 Task: Add Strawberries to the cart.
Action: Mouse moved to (315, 139)
Screenshot: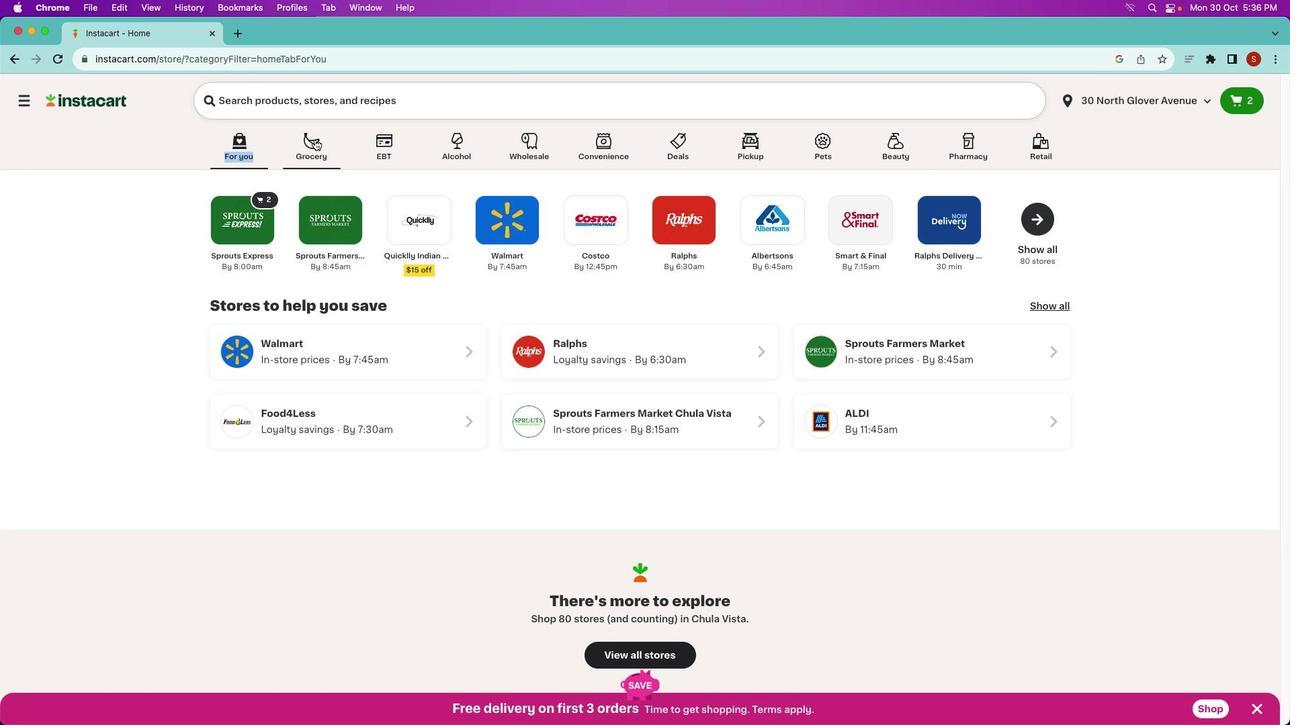 
Action: Mouse pressed left at (315, 139)
Screenshot: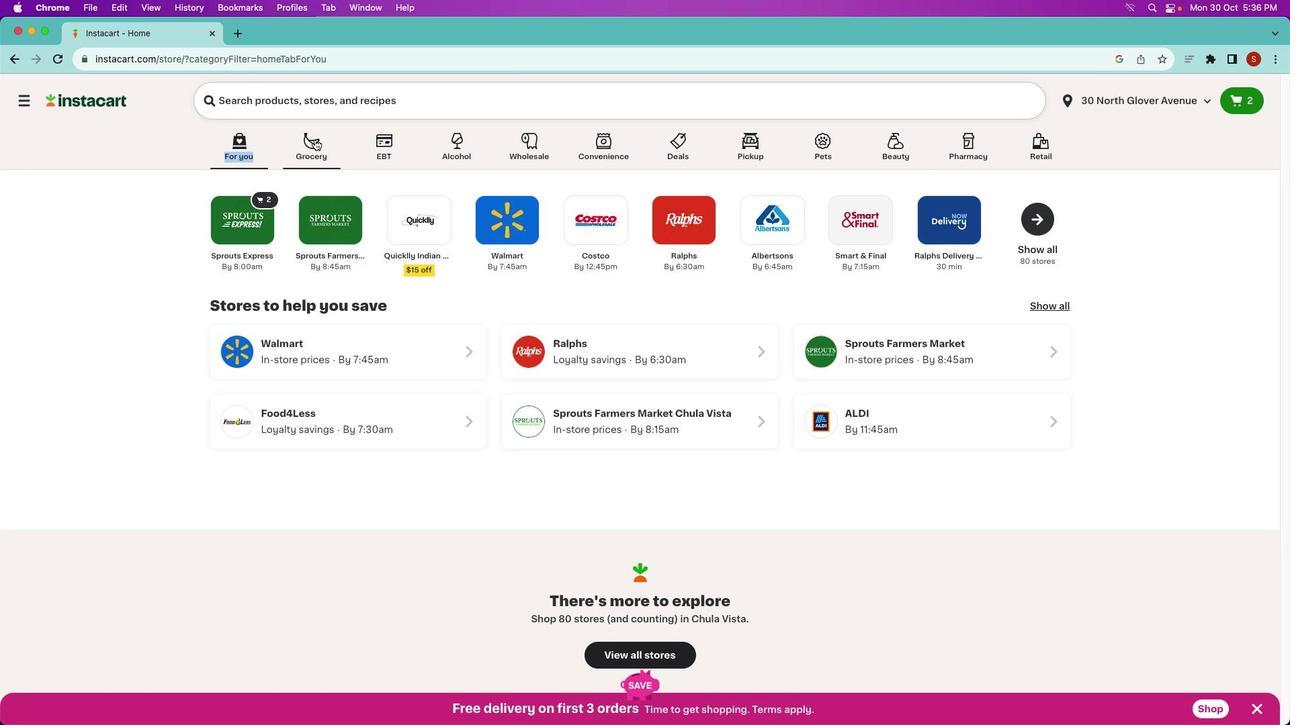 
Action: Mouse moved to (314, 139)
Screenshot: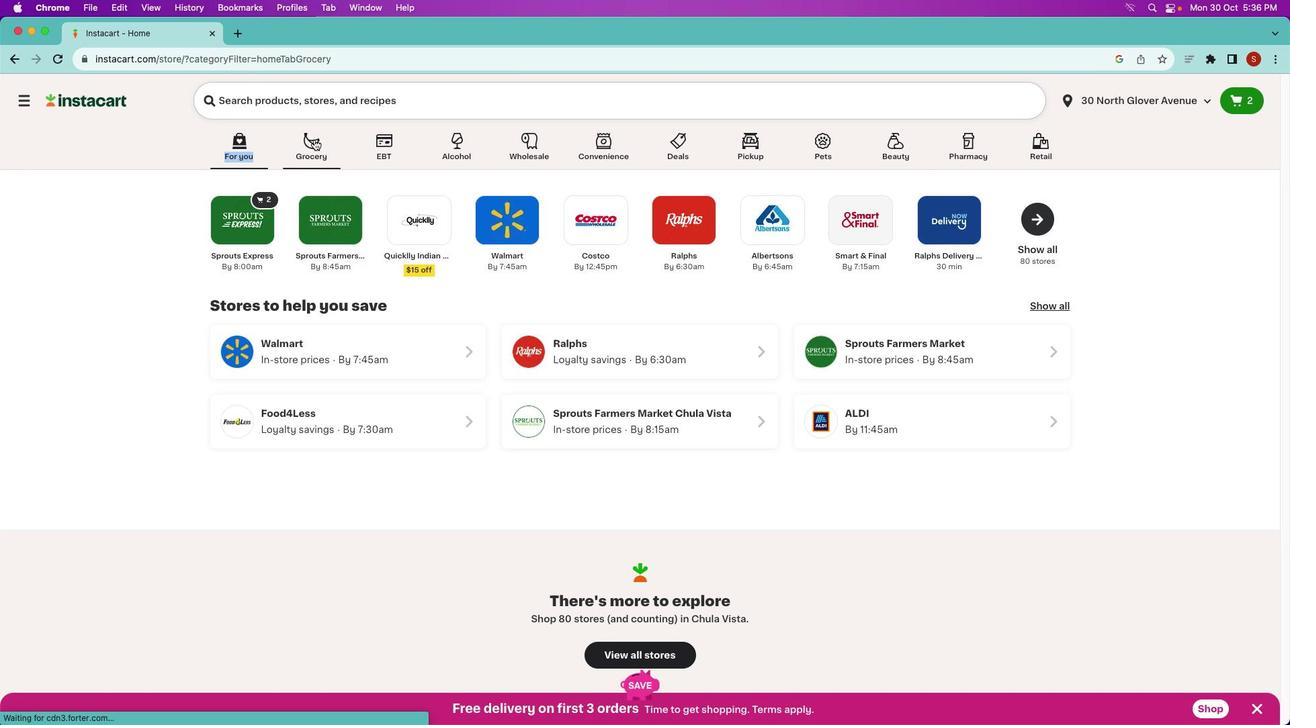 
Action: Mouse pressed left at (314, 139)
Screenshot: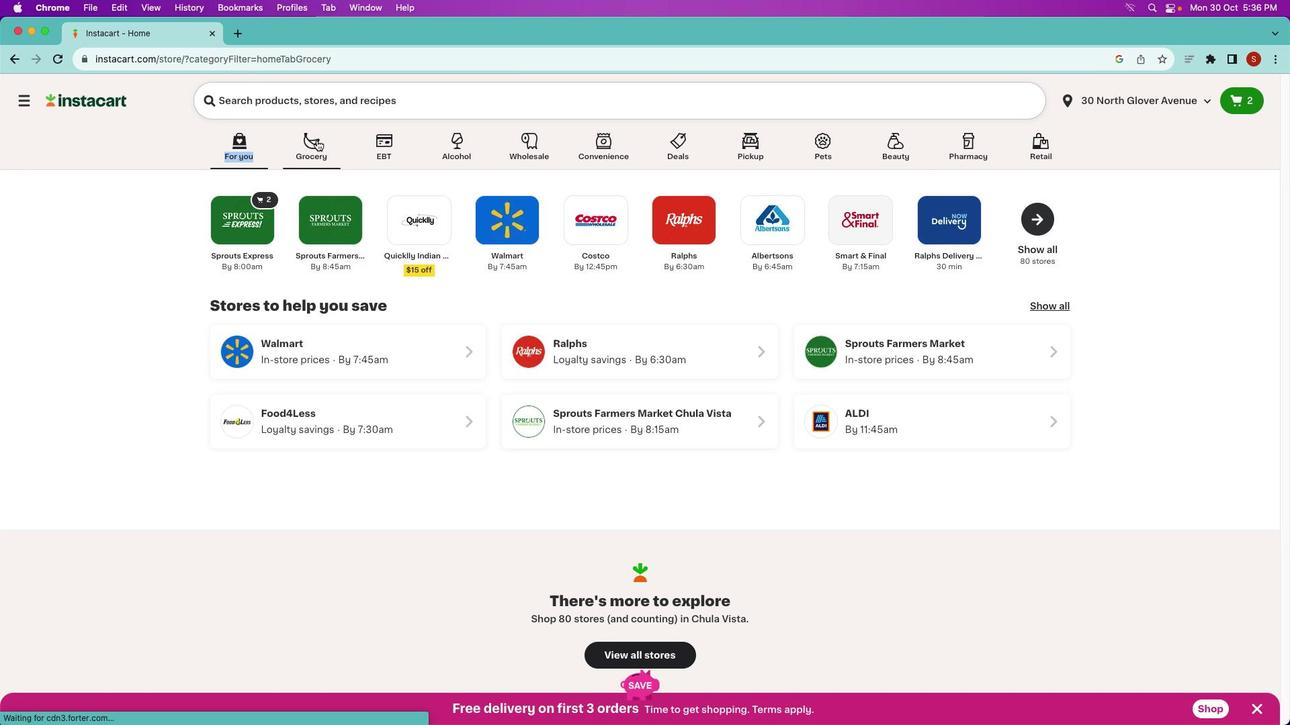 
Action: Mouse moved to (553, 345)
Screenshot: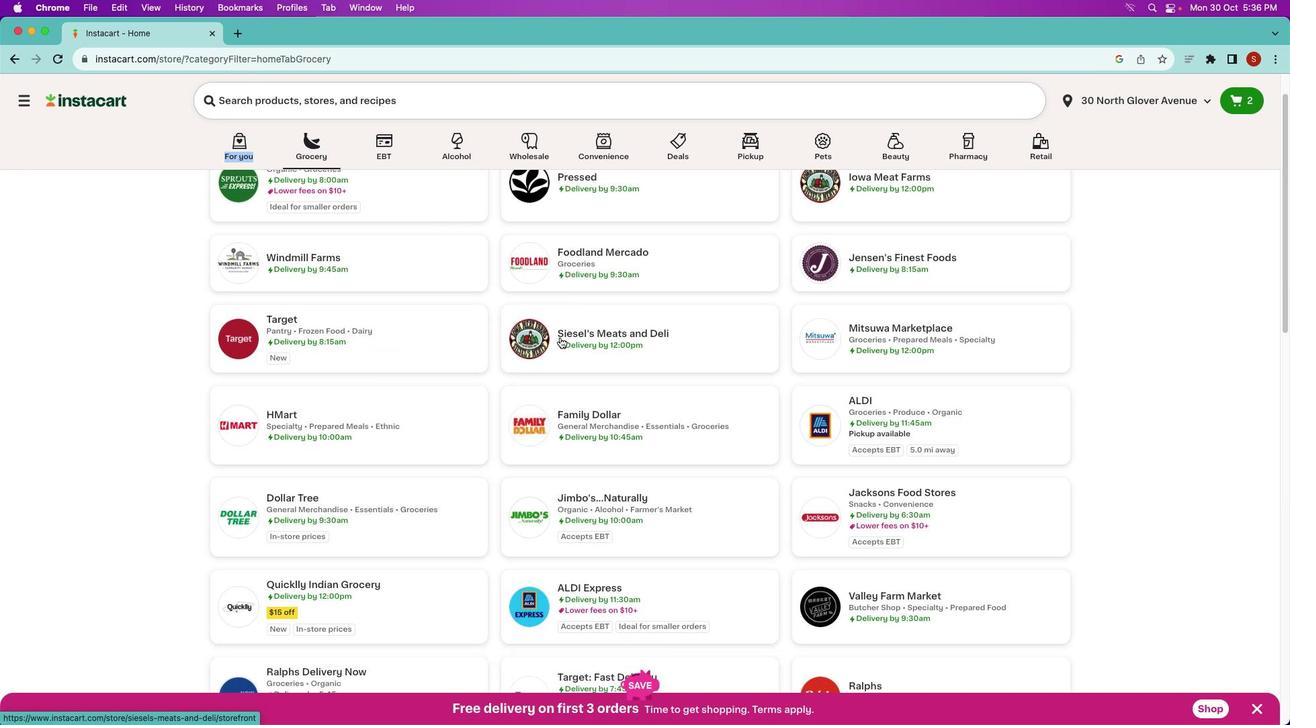 
Action: Mouse scrolled (553, 345) with delta (0, 0)
Screenshot: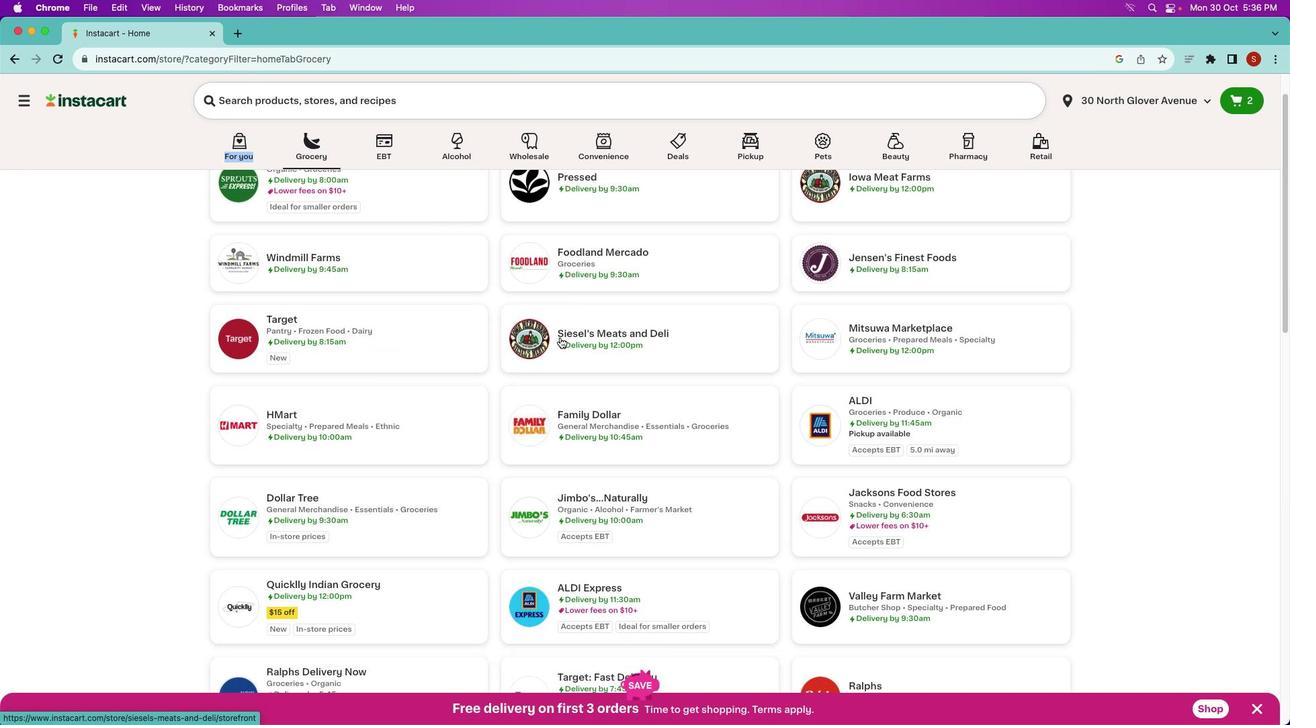 
Action: Mouse moved to (558, 340)
Screenshot: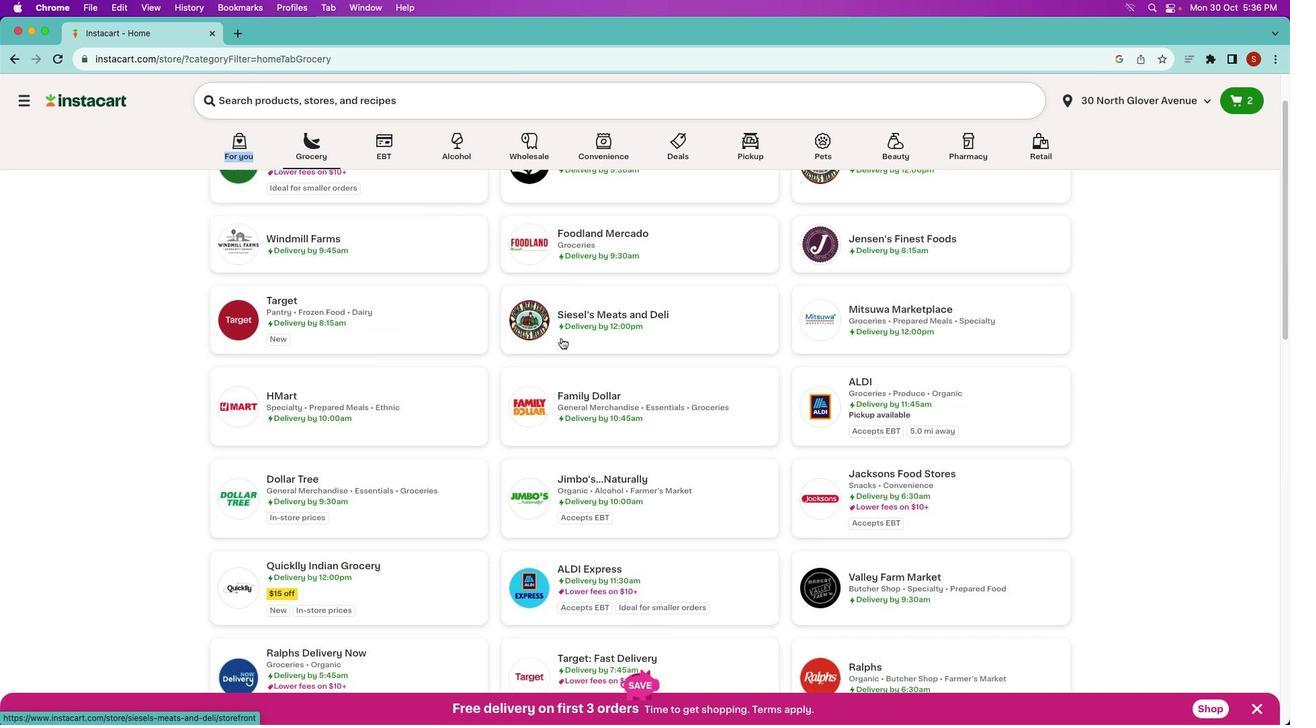 
Action: Mouse scrolled (558, 340) with delta (0, 0)
Screenshot: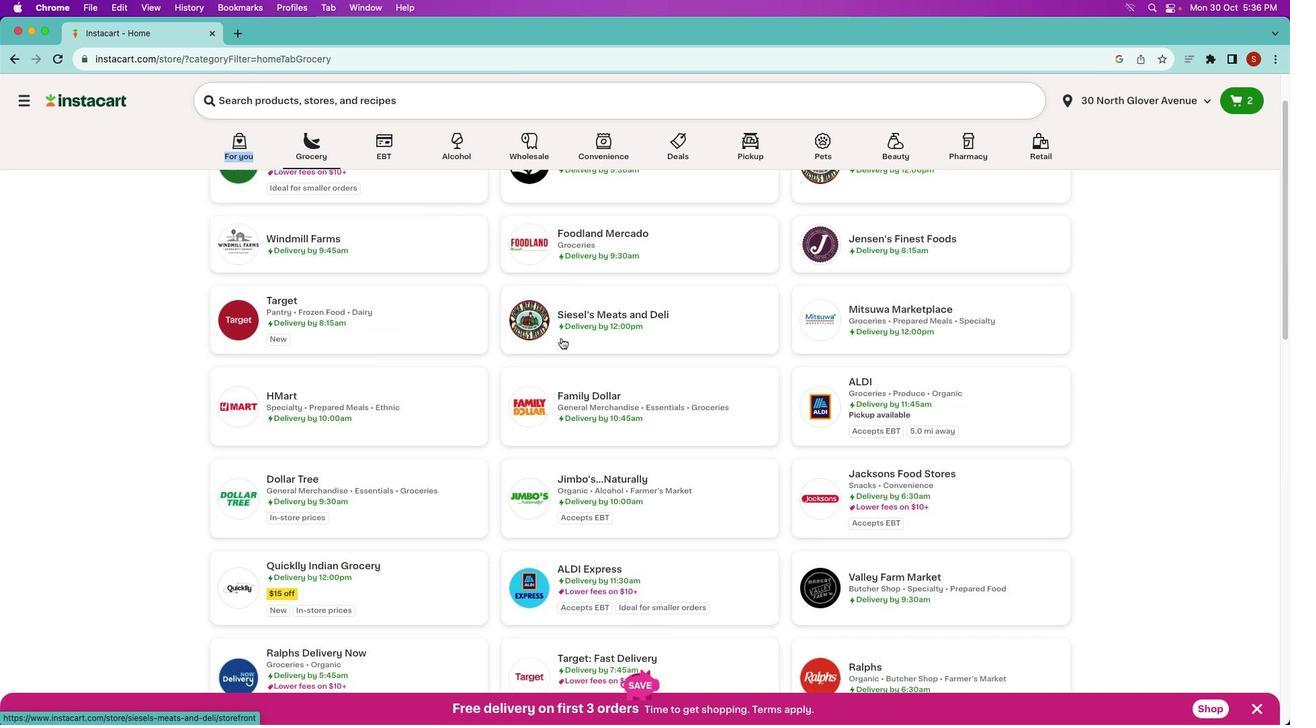 
Action: Mouse moved to (559, 339)
Screenshot: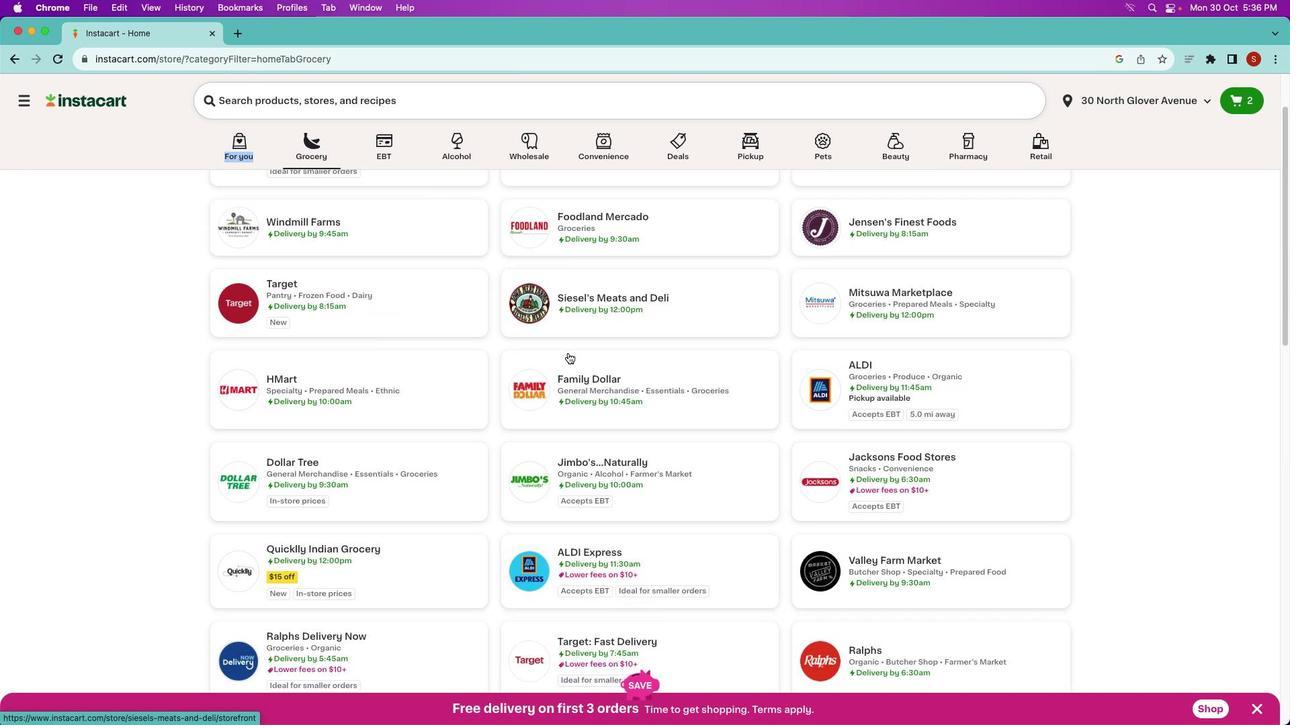 
Action: Mouse scrolled (559, 339) with delta (0, -1)
Screenshot: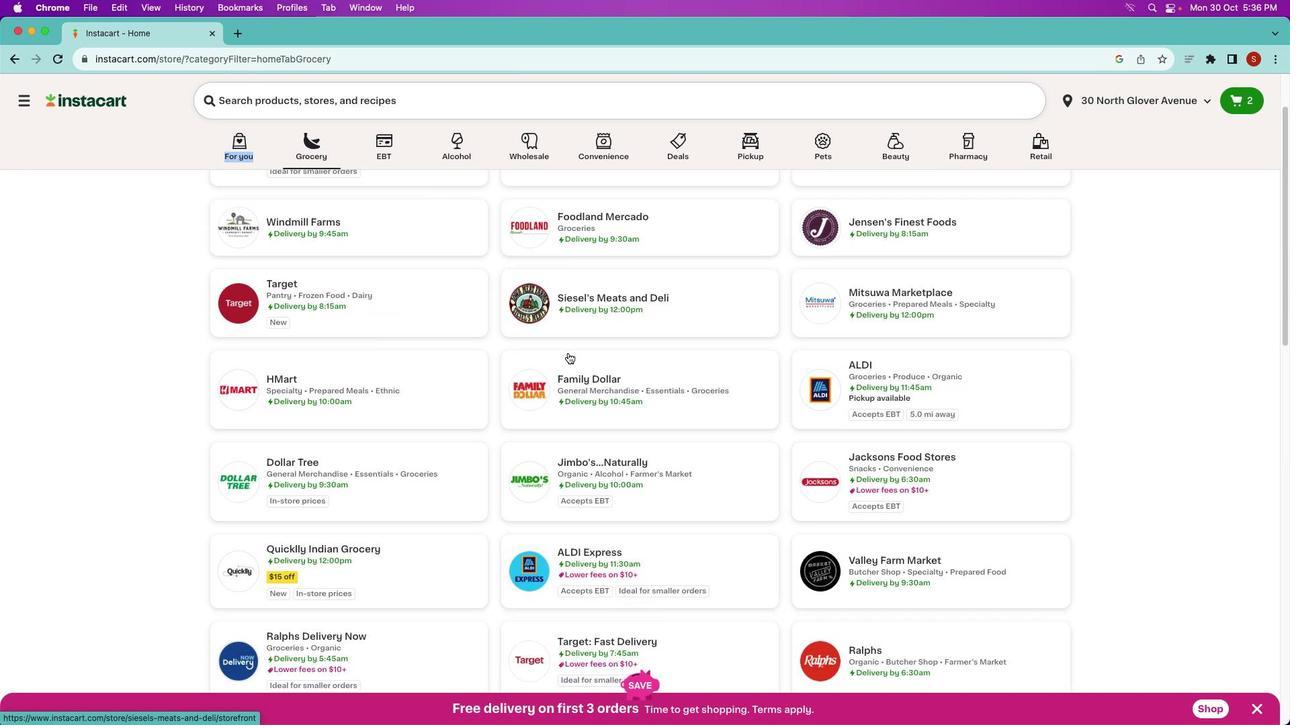 
Action: Mouse moved to (569, 354)
Screenshot: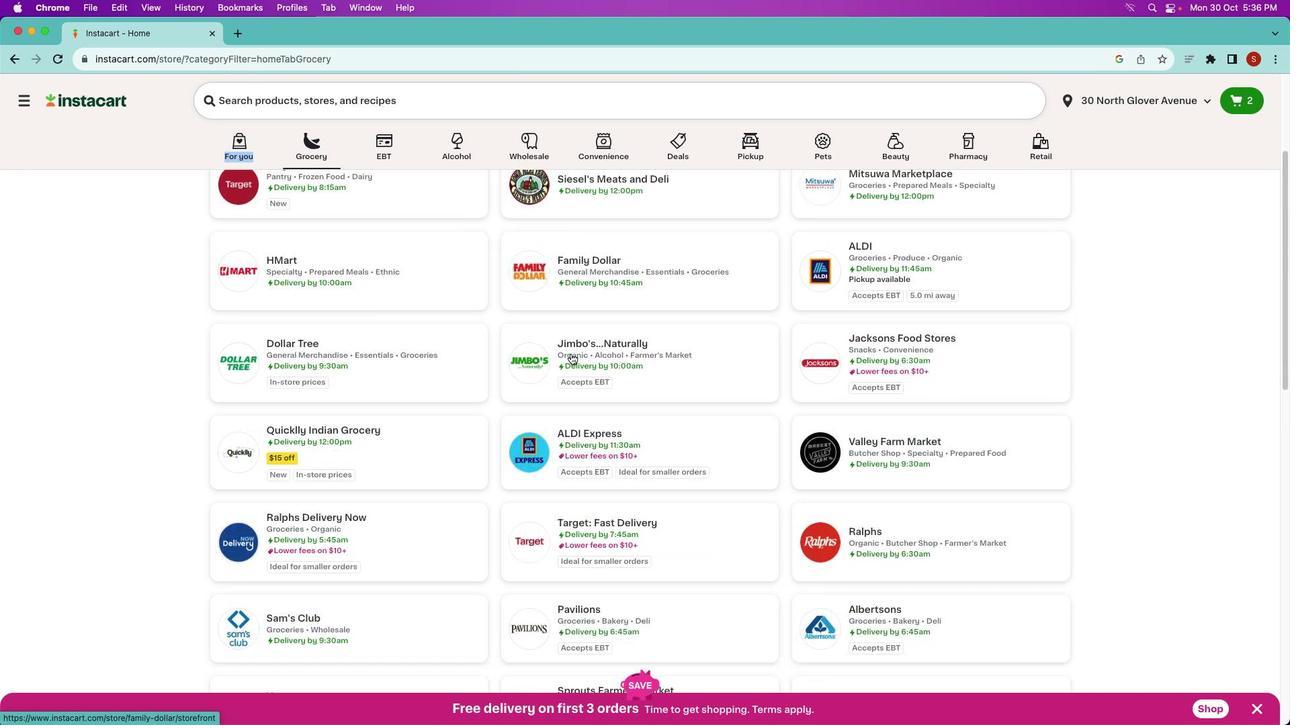
Action: Mouse scrolled (569, 354) with delta (0, 0)
Screenshot: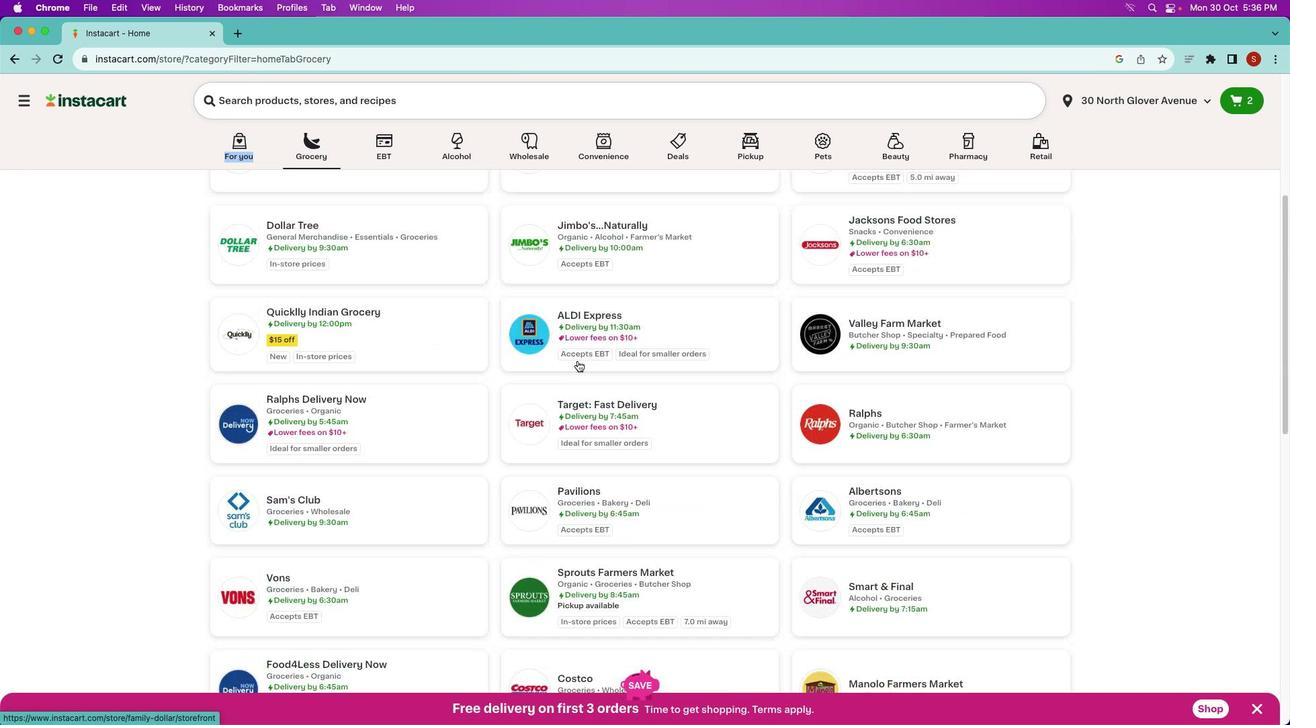 
Action: Mouse scrolled (569, 354) with delta (0, 0)
Screenshot: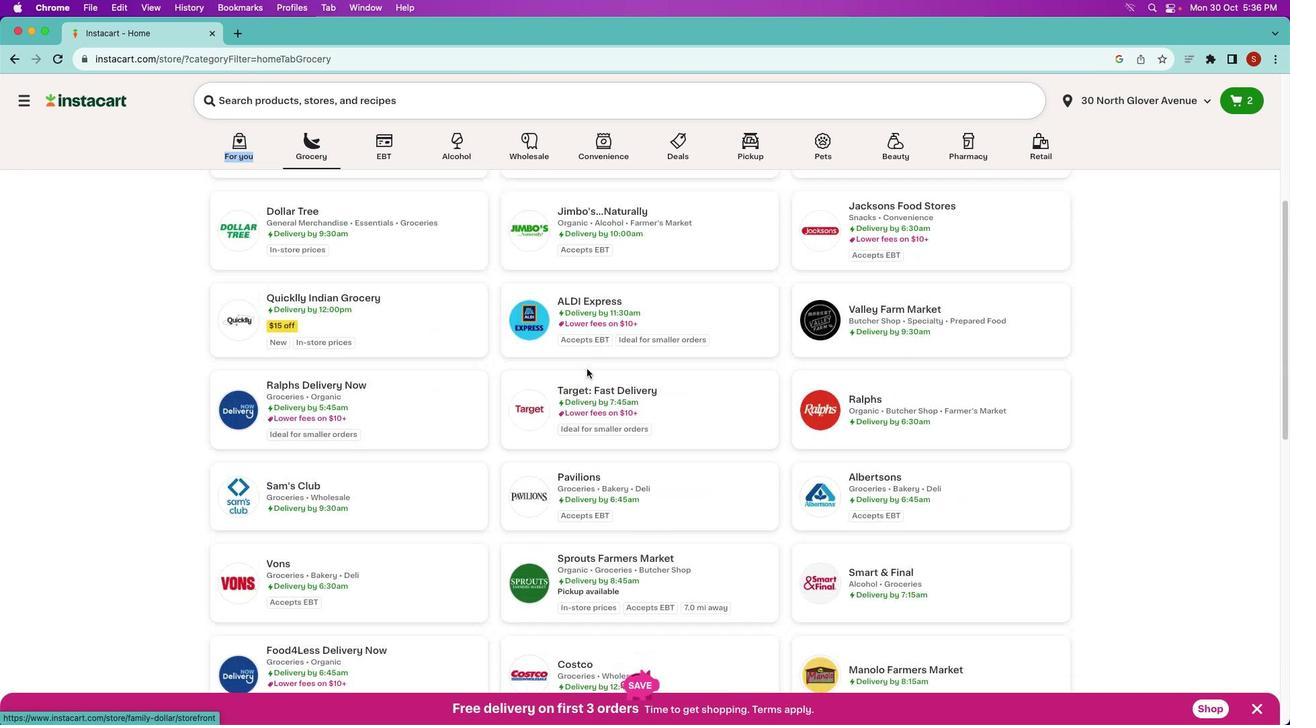 
Action: Mouse scrolled (569, 354) with delta (0, -2)
Screenshot: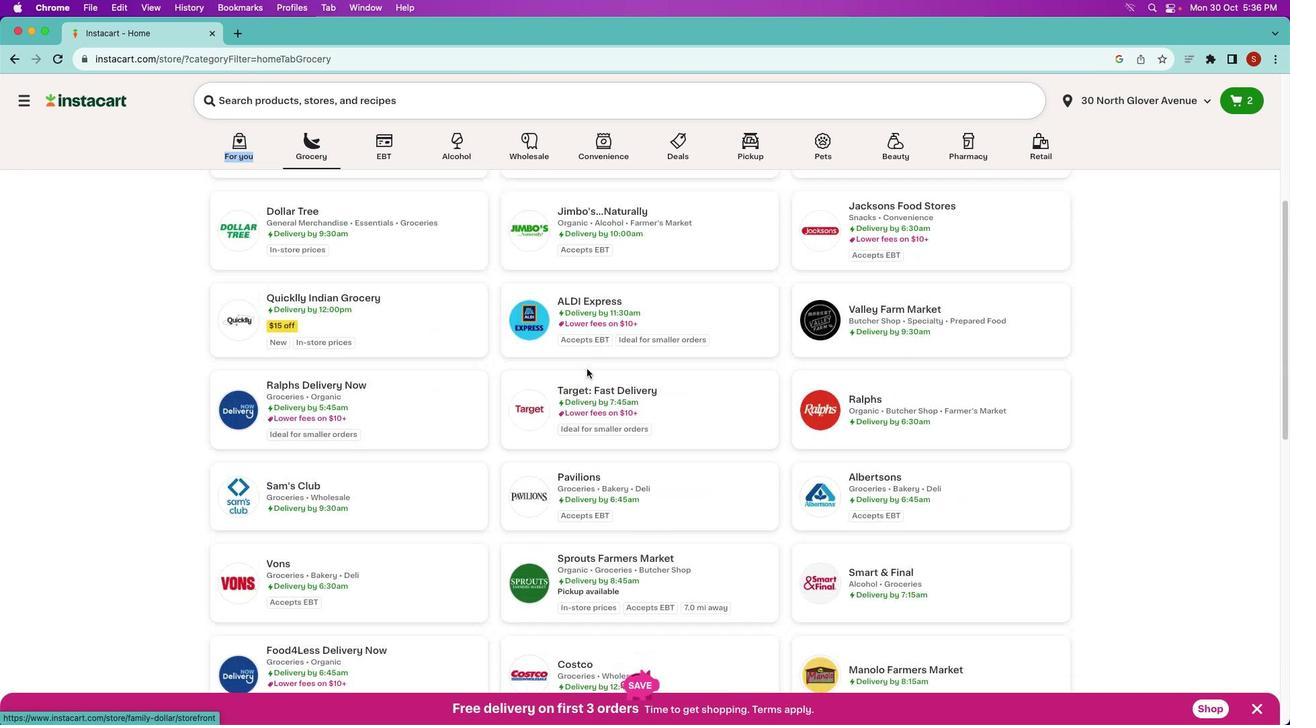 
Action: Mouse moved to (570, 354)
Screenshot: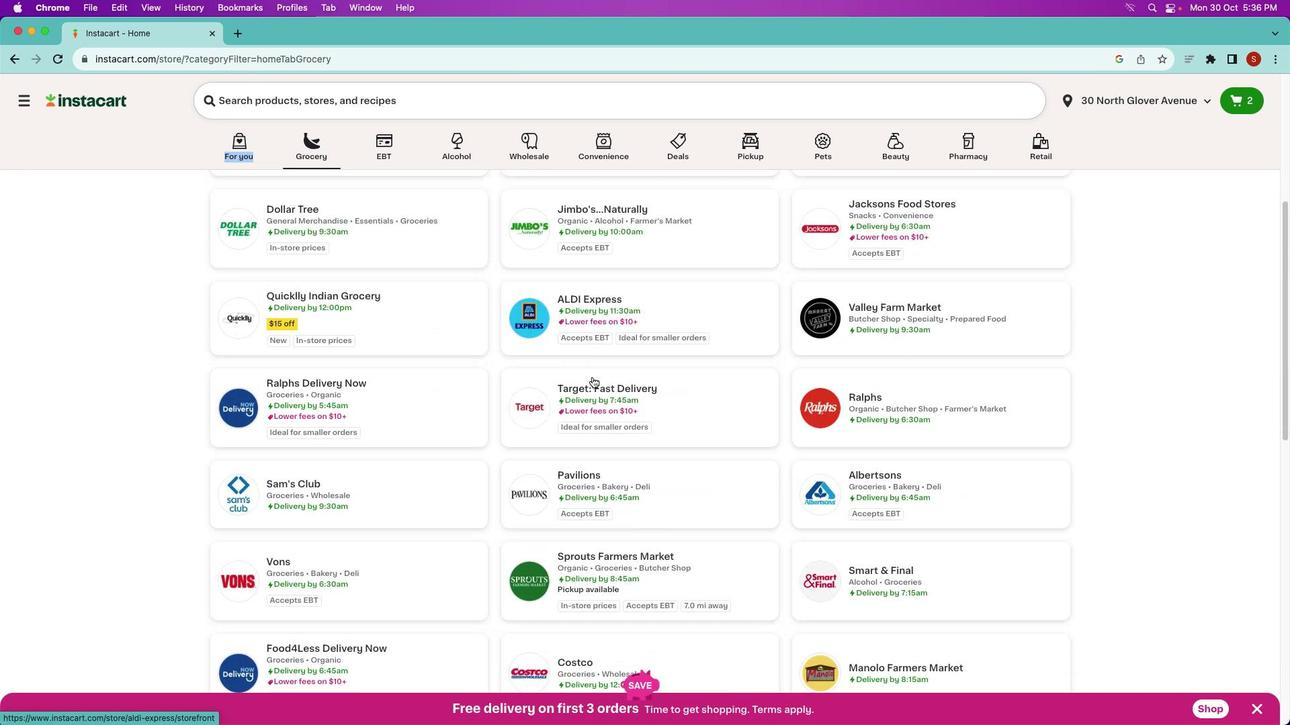 
Action: Mouse scrolled (570, 354) with delta (0, -2)
Screenshot: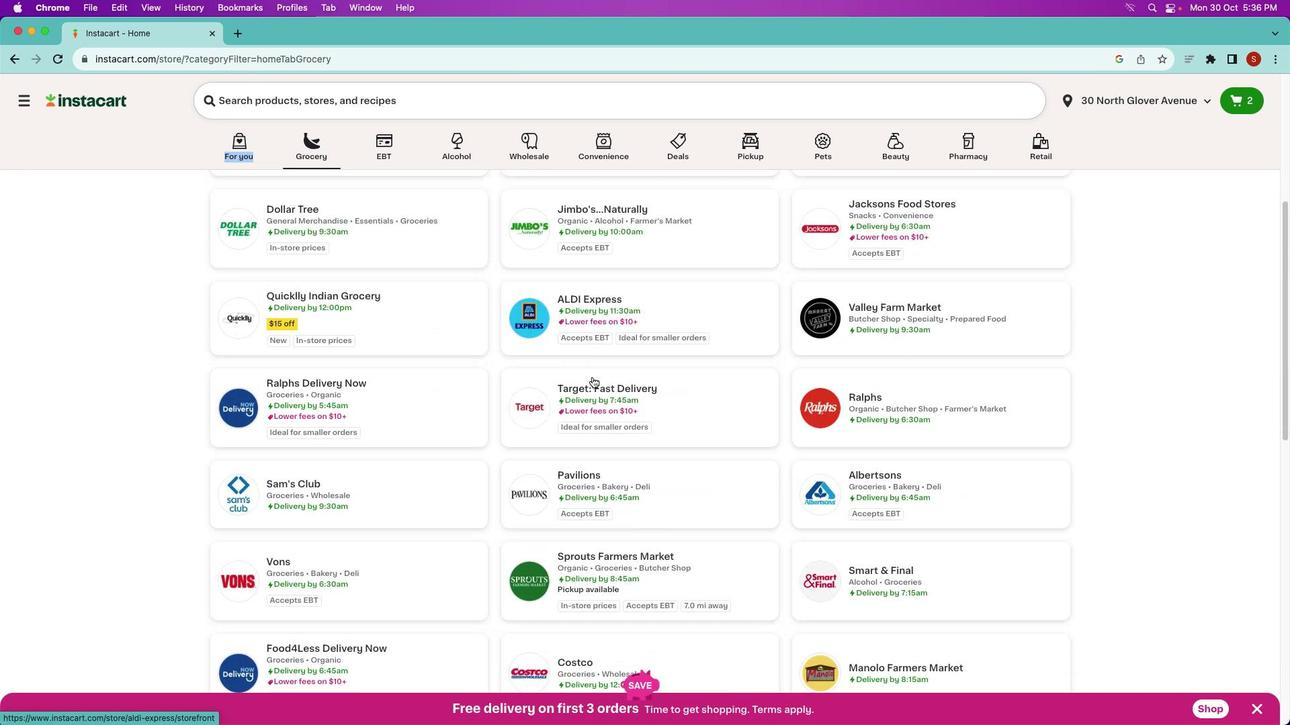 
Action: Mouse moved to (598, 423)
Screenshot: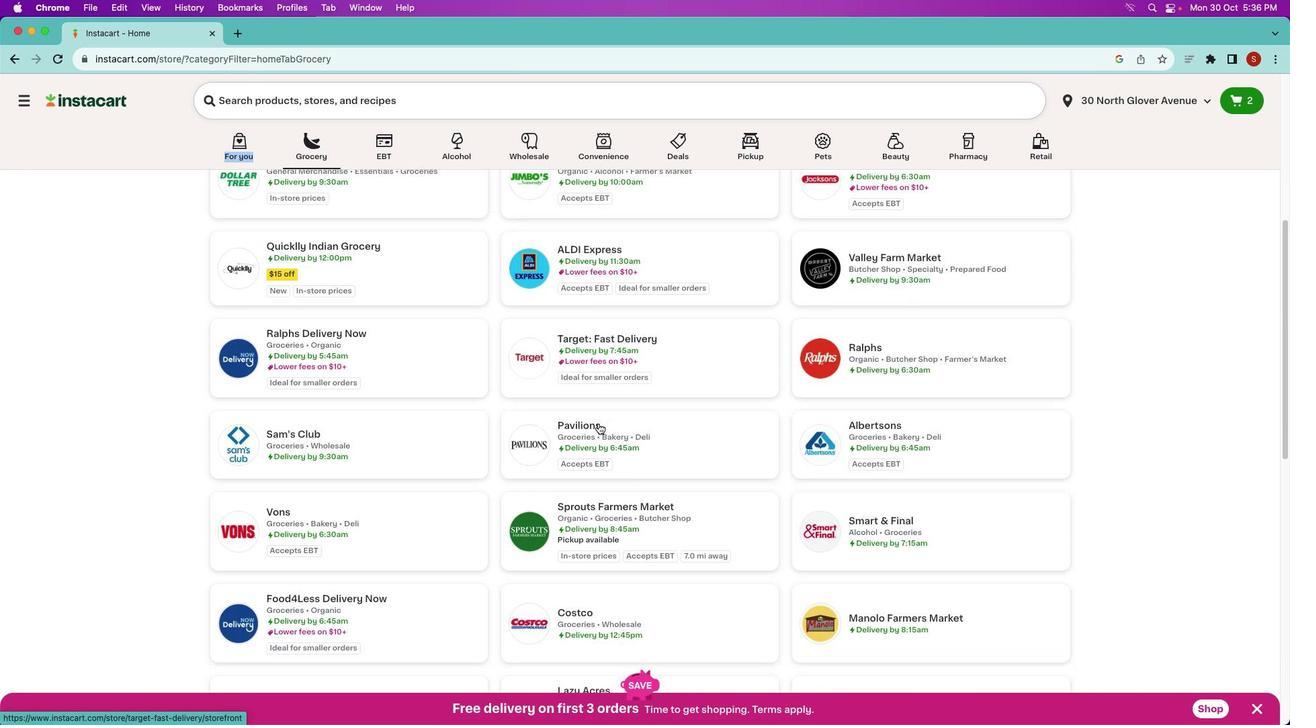 
Action: Mouse scrolled (598, 423) with delta (0, 0)
Screenshot: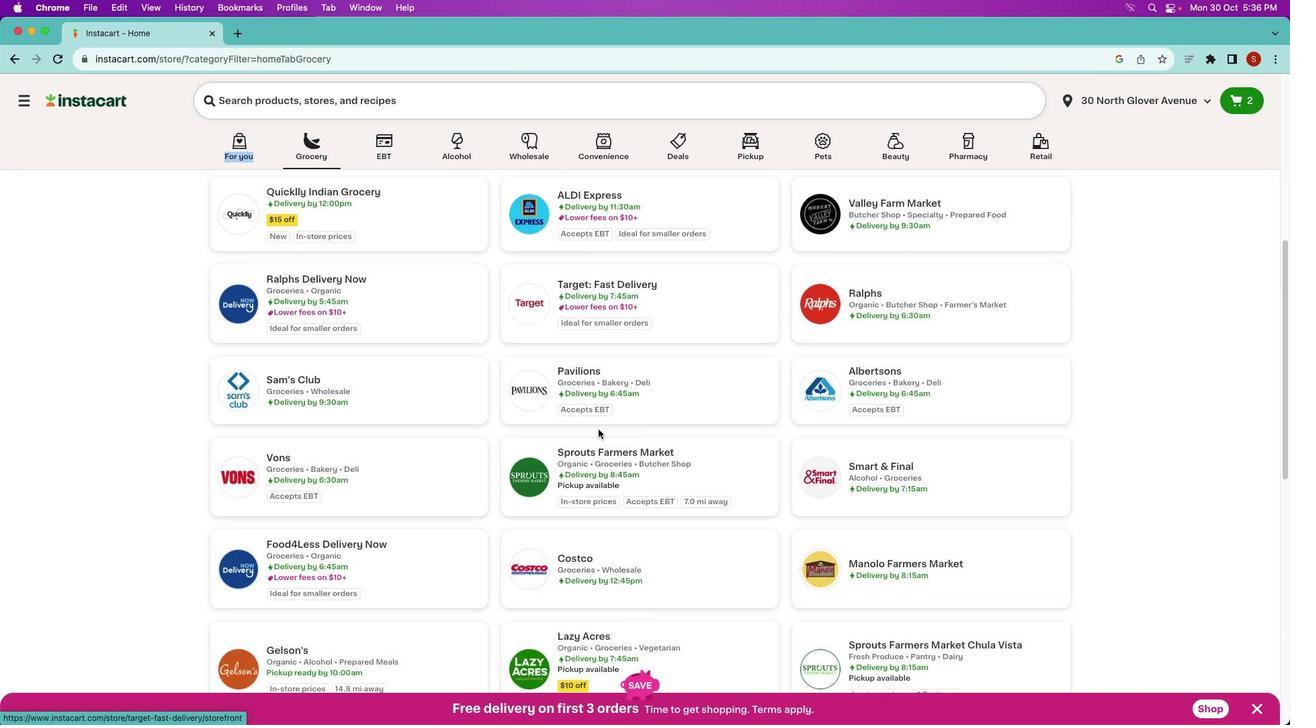 
Action: Mouse scrolled (598, 423) with delta (0, 0)
Screenshot: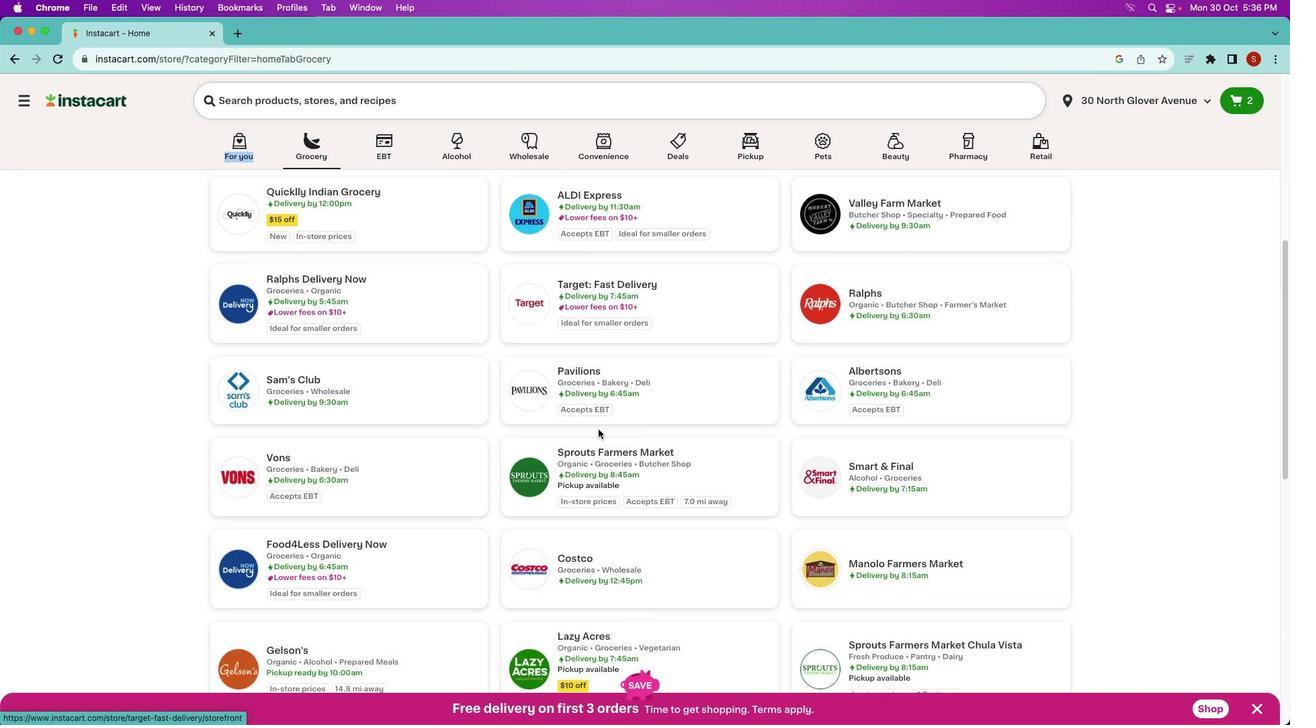
Action: Mouse scrolled (598, 423) with delta (0, -2)
Screenshot: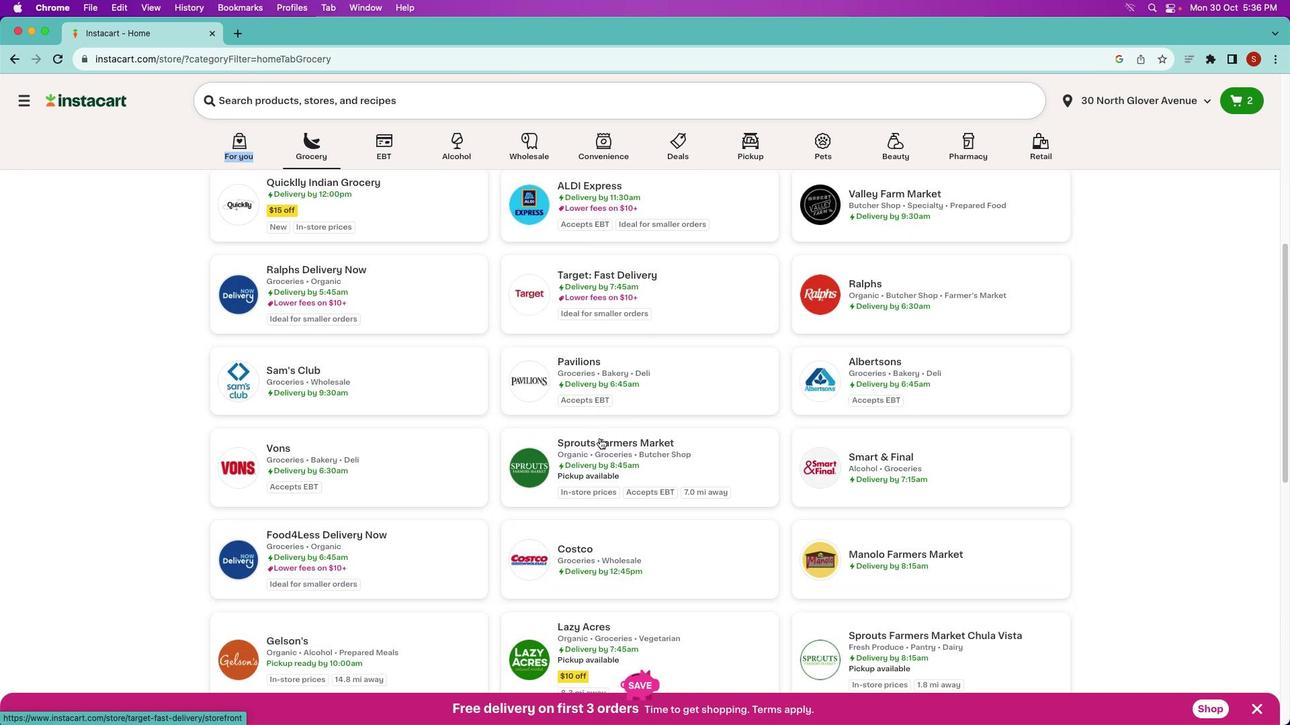 
Action: Mouse moved to (602, 446)
Screenshot: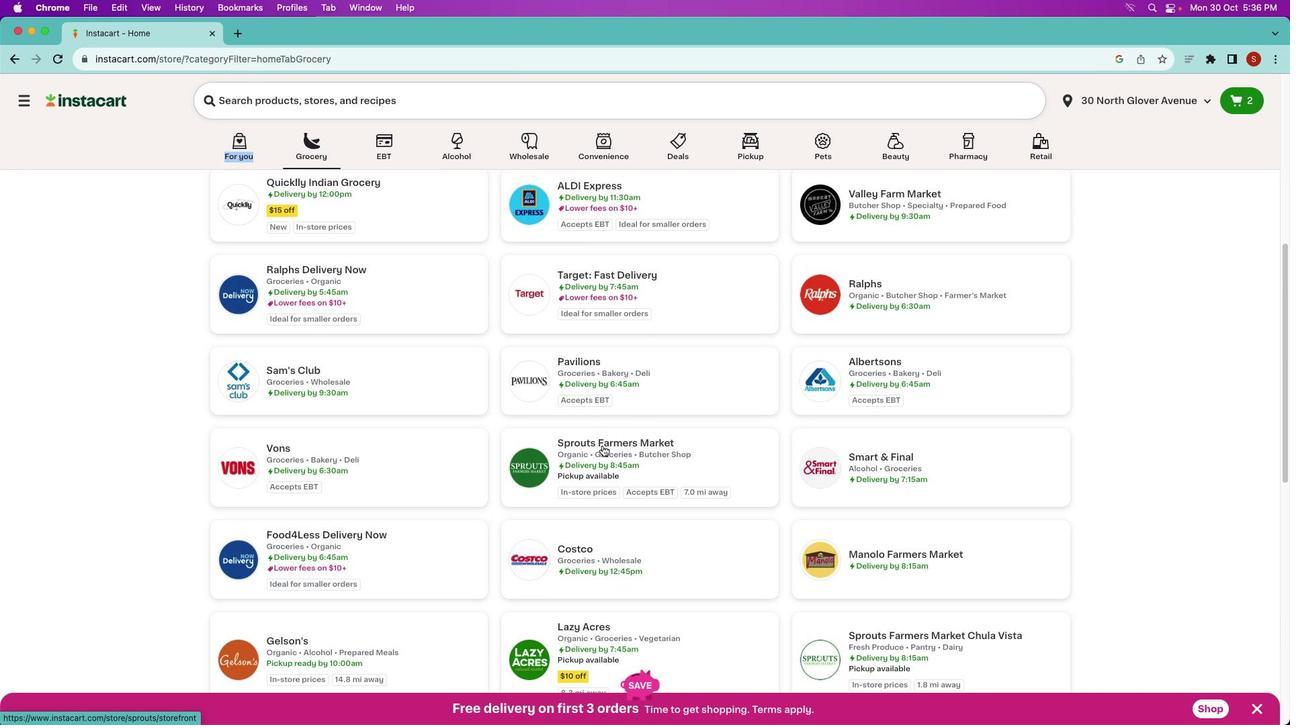 
Action: Mouse pressed left at (602, 446)
Screenshot: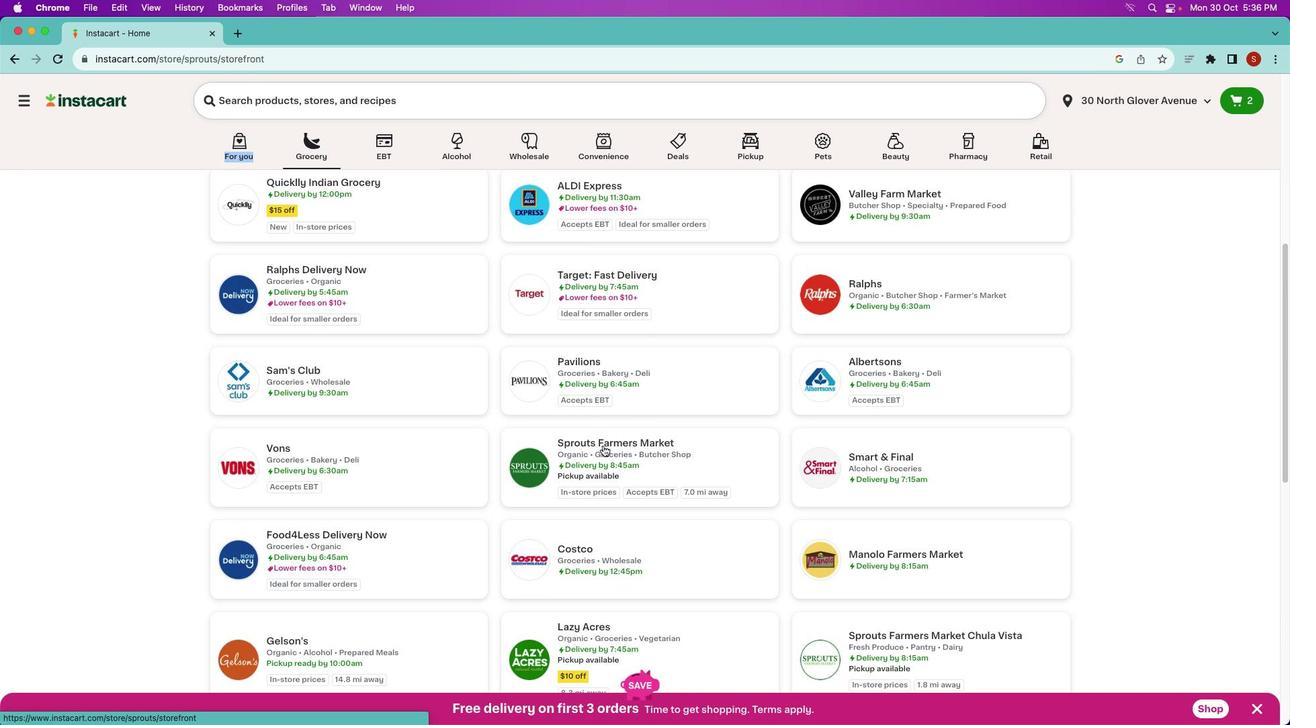 
Action: Mouse moved to (505, 138)
Screenshot: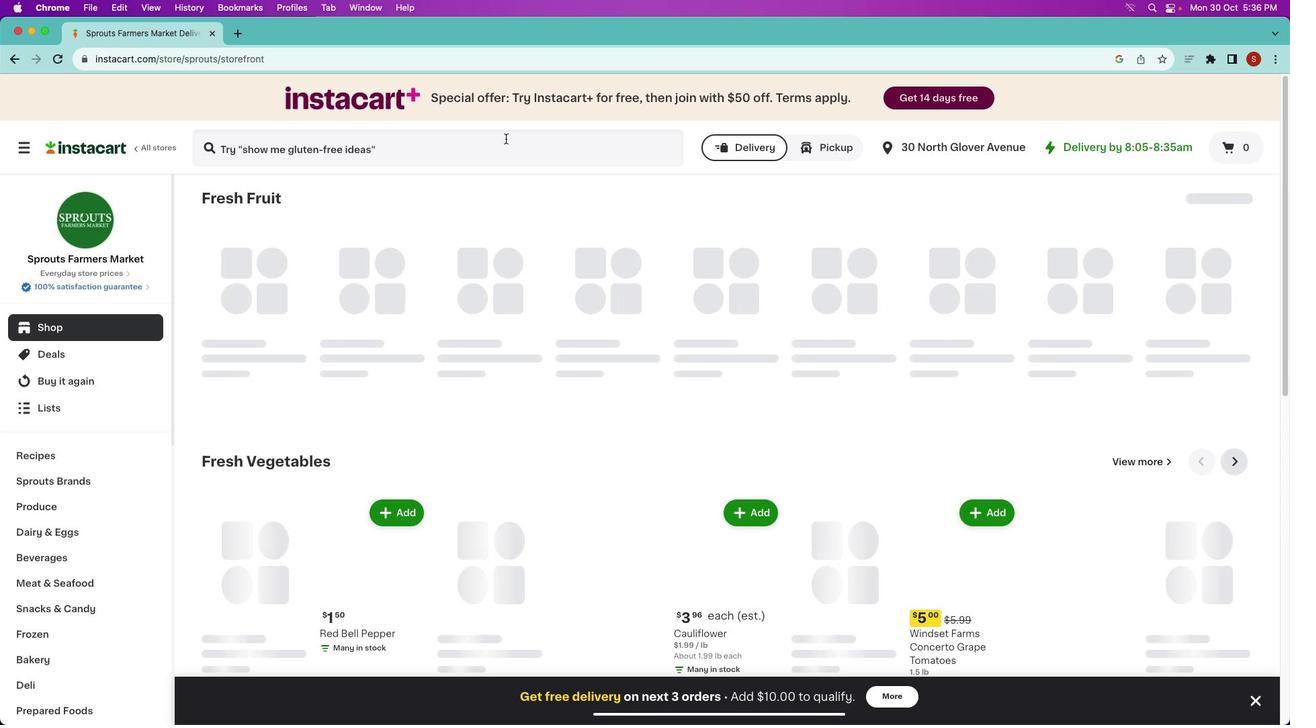 
Action: Mouse pressed left at (505, 138)
Screenshot: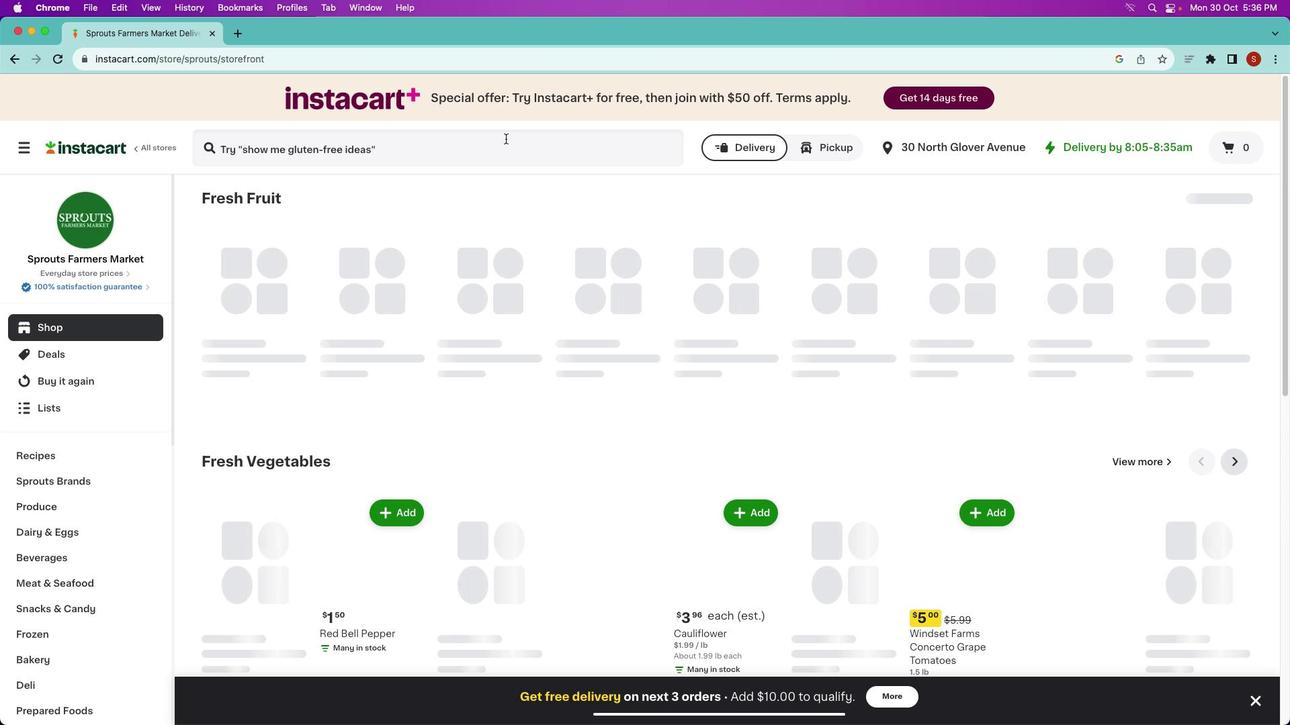 
Action: Mouse moved to (506, 143)
Screenshot: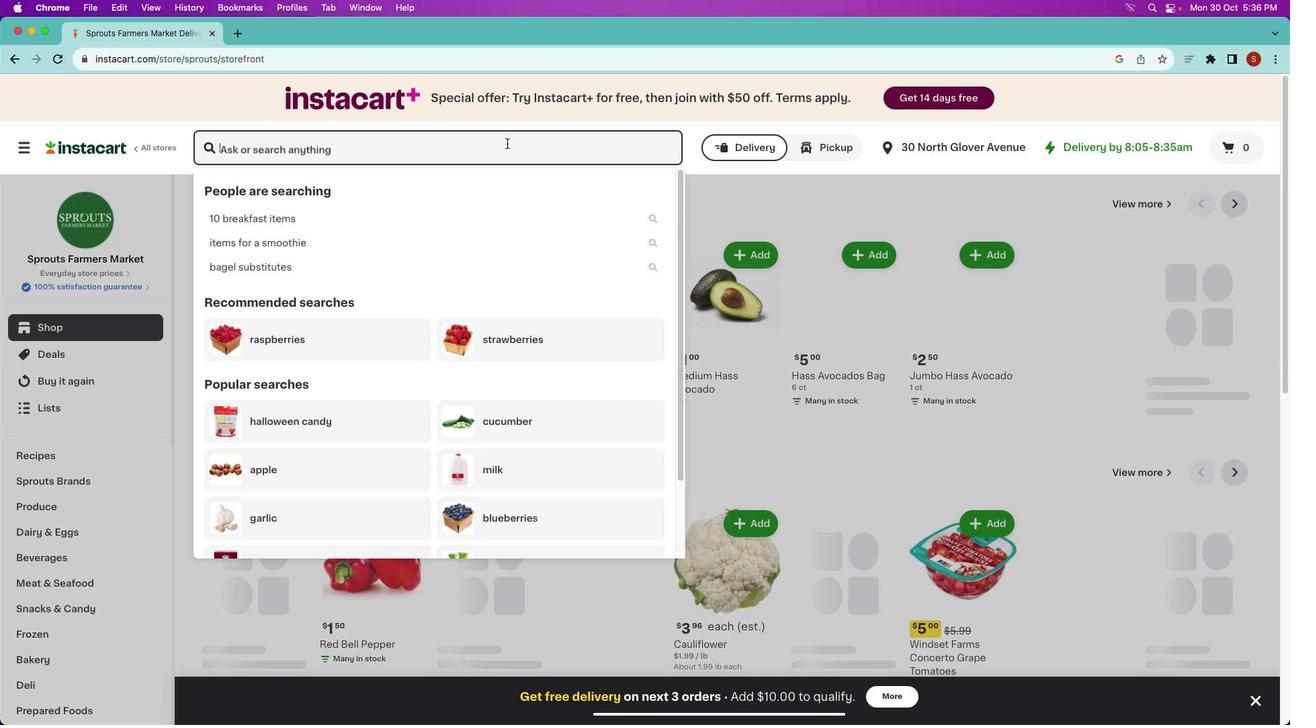 
Action: Mouse pressed left at (506, 143)
Screenshot: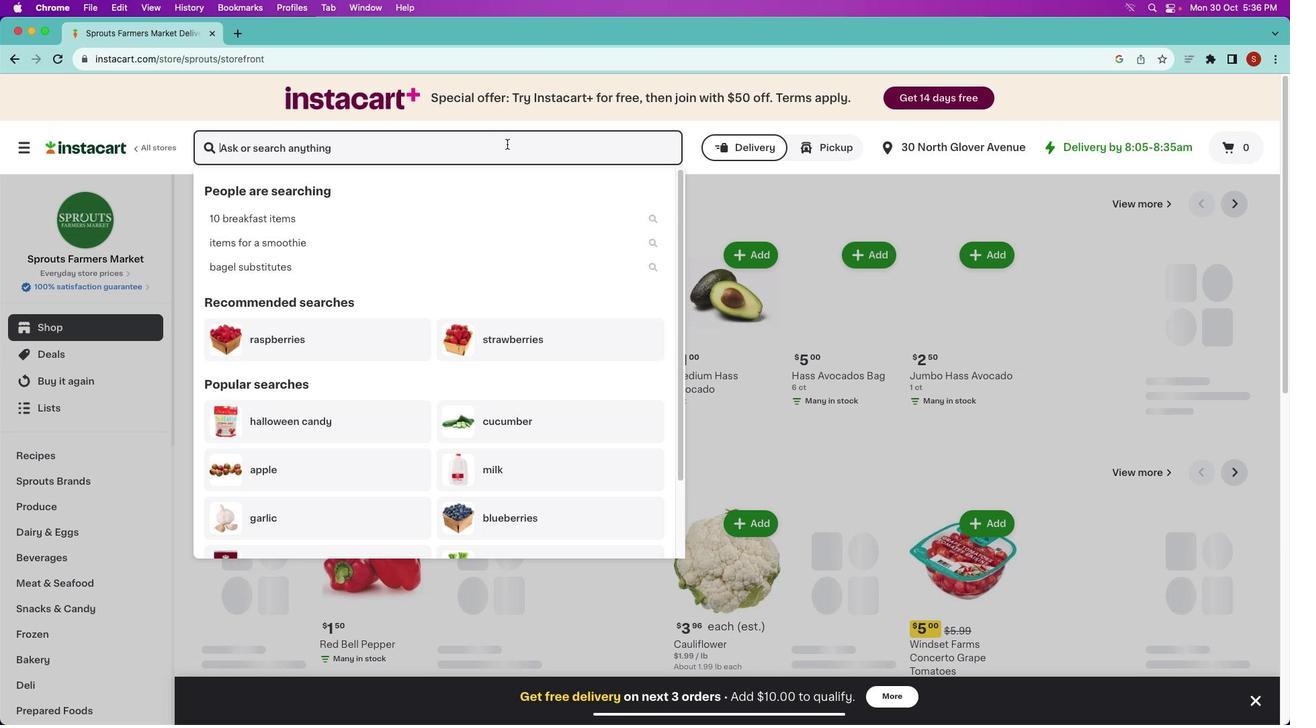 
Action: Mouse moved to (506, 144)
Screenshot: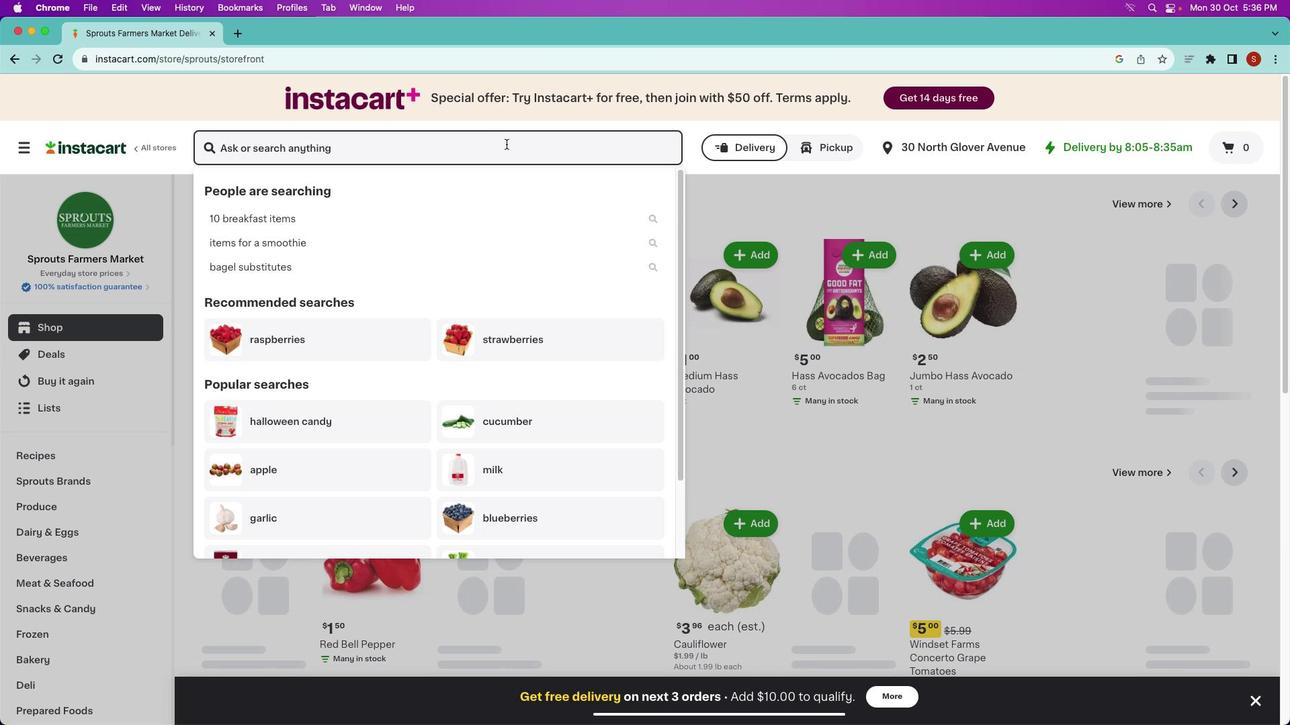 
Action: Key pressed 's''t''o'Key.backspace'a''w''b''e''r''r''i''e''s''h'Key.backspaceKey.enter
Screenshot: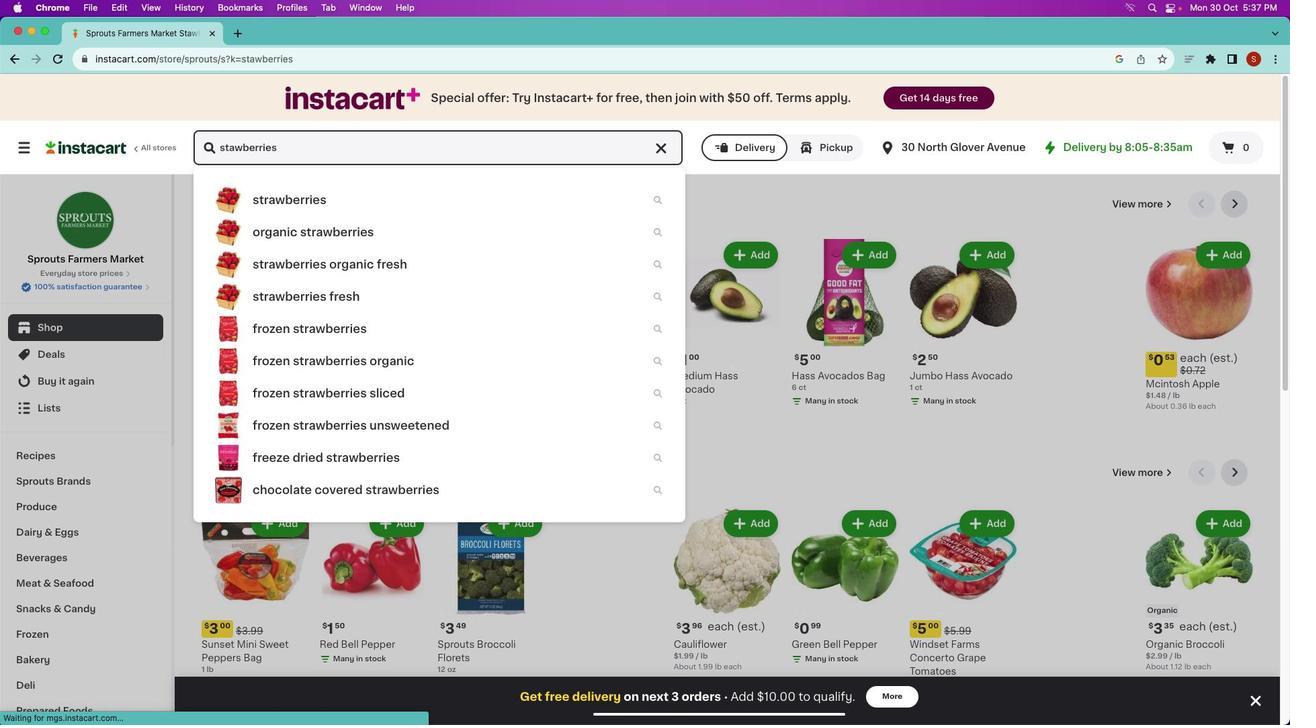 
Action: Mouse moved to (587, 291)
Screenshot: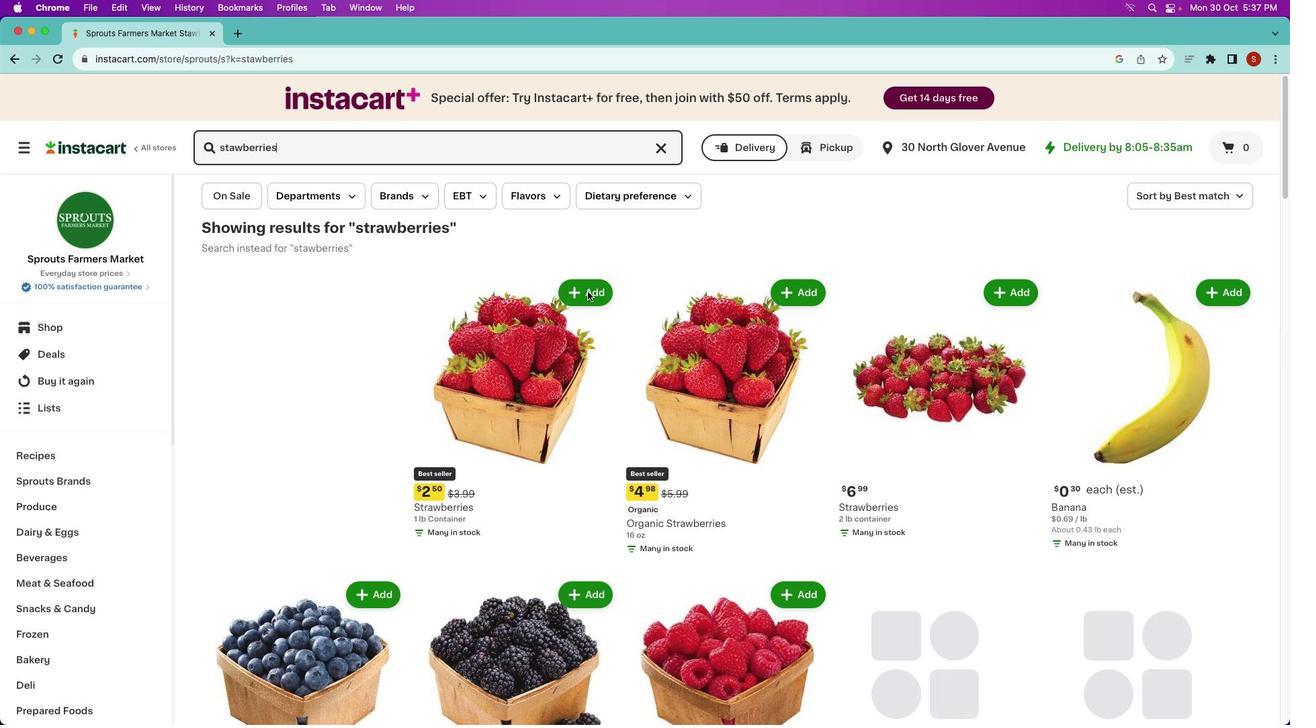 
Action: Mouse pressed left at (587, 291)
Screenshot: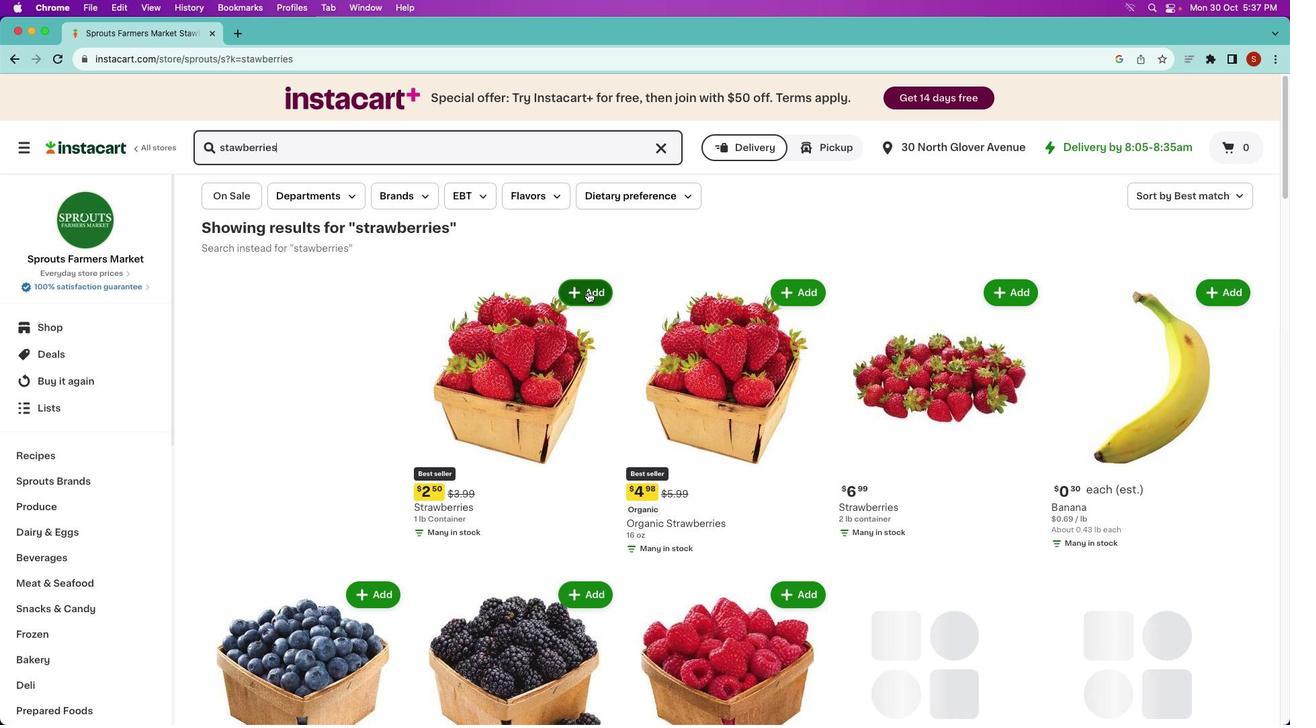 
Action: Mouse moved to (543, 335)
Screenshot: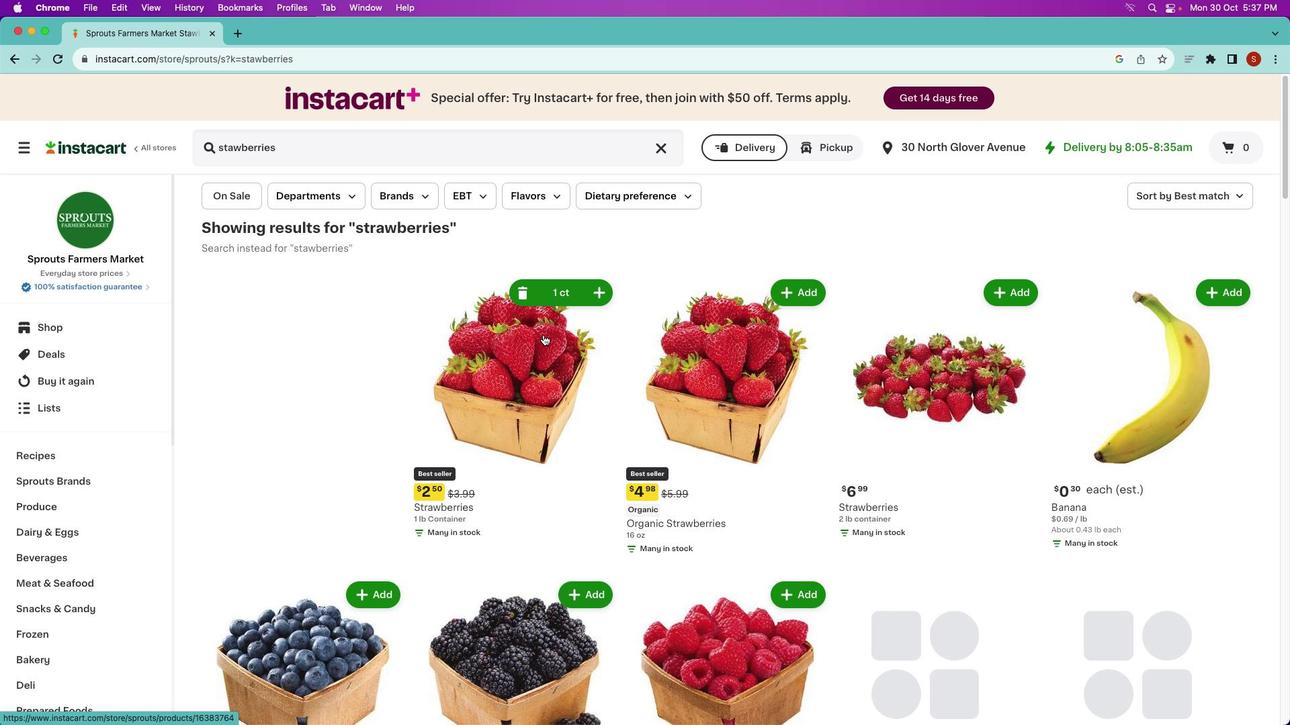 
